 Task: Move the task Develop a new customer relationship management (CRM) system to the section To-Do in the project AgileAura and sort the tasks in the project by Last modified on
Action: Mouse moved to (565, 226)
Screenshot: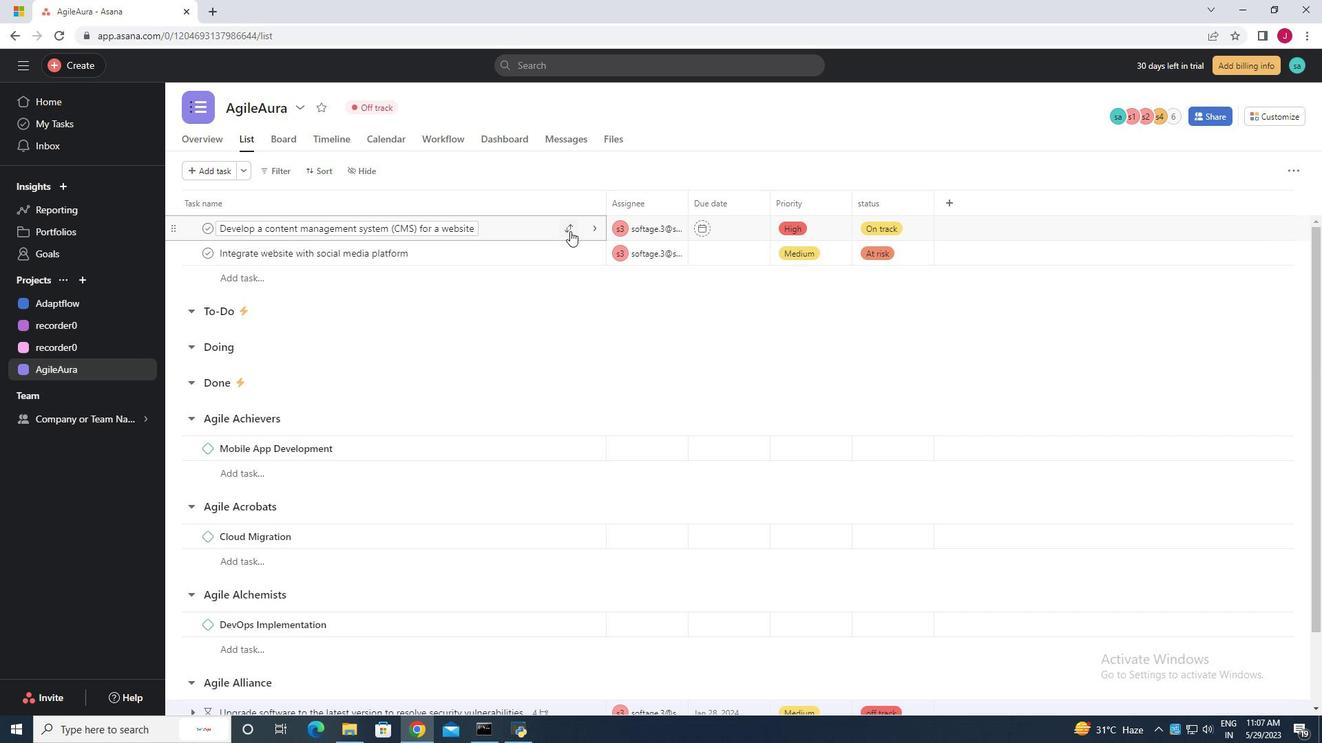 
Action: Mouse pressed left at (565, 226)
Screenshot: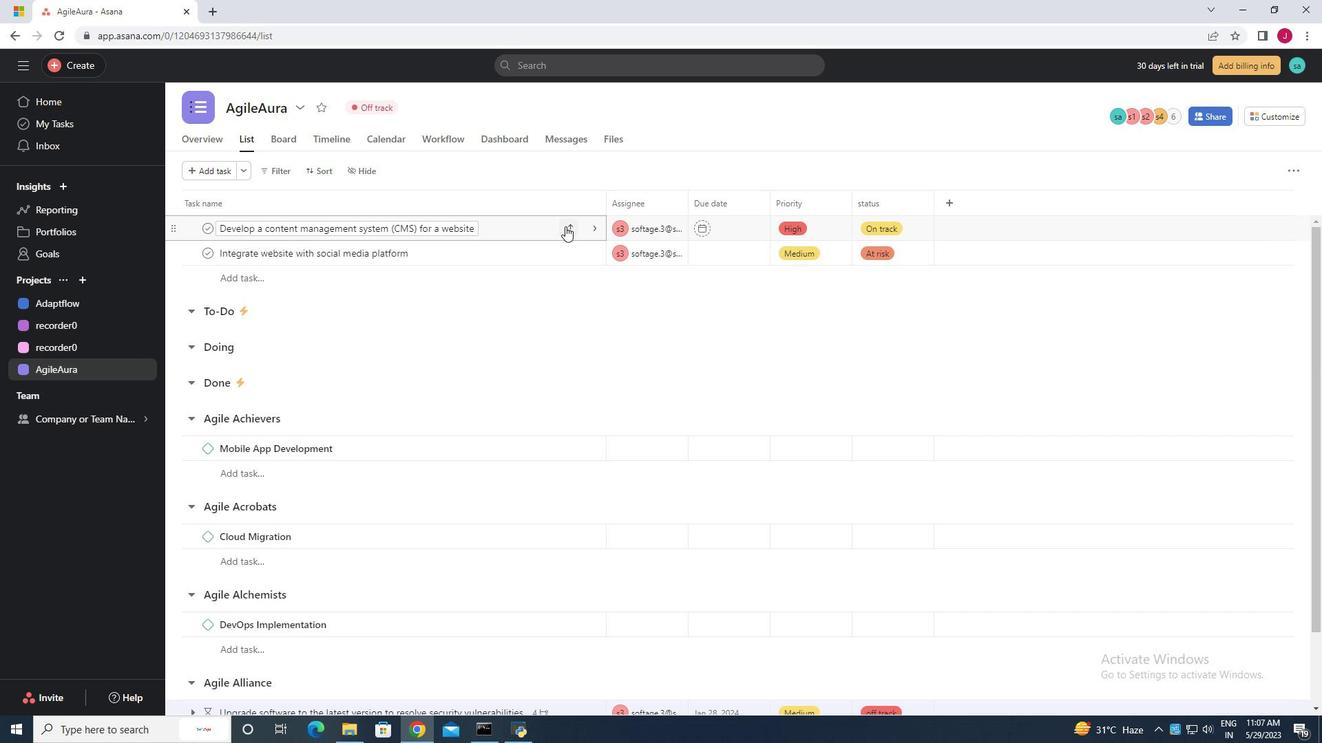 
Action: Mouse moved to (521, 298)
Screenshot: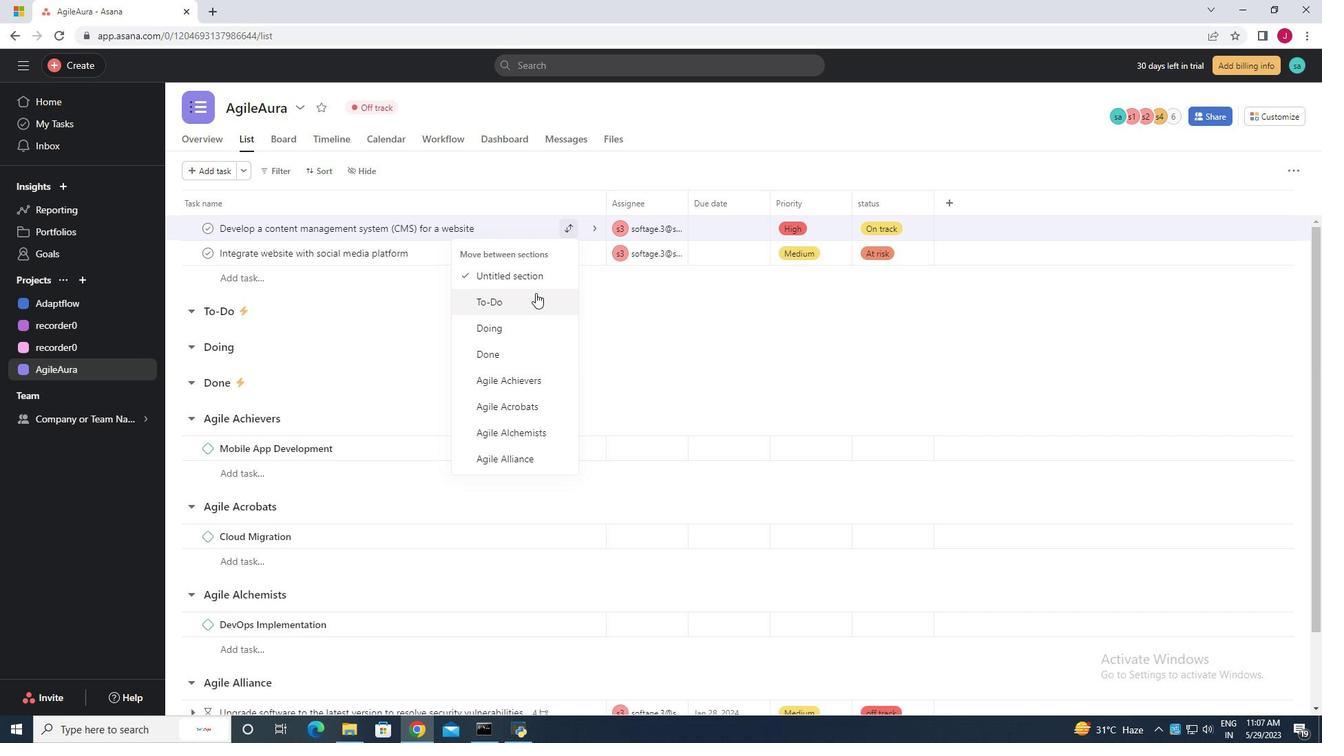 
Action: Mouse pressed left at (521, 298)
Screenshot: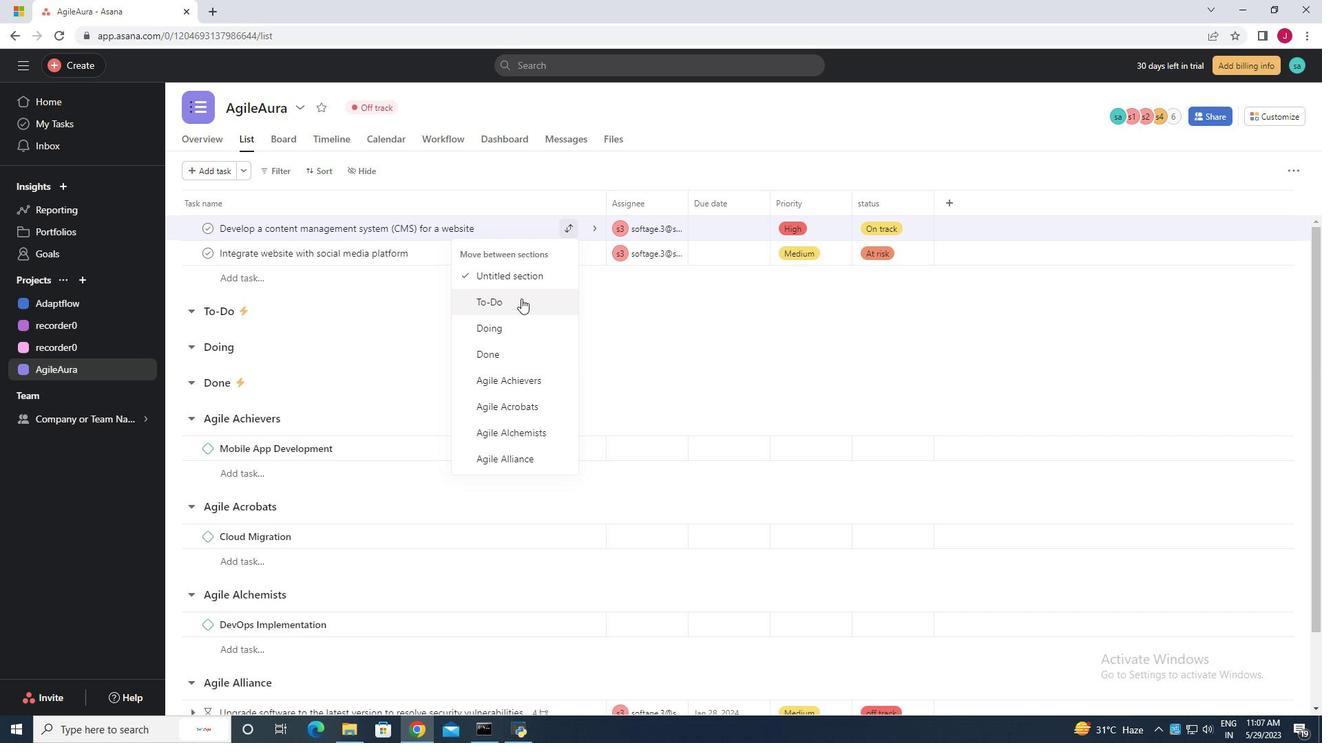 
Action: Mouse moved to (316, 172)
Screenshot: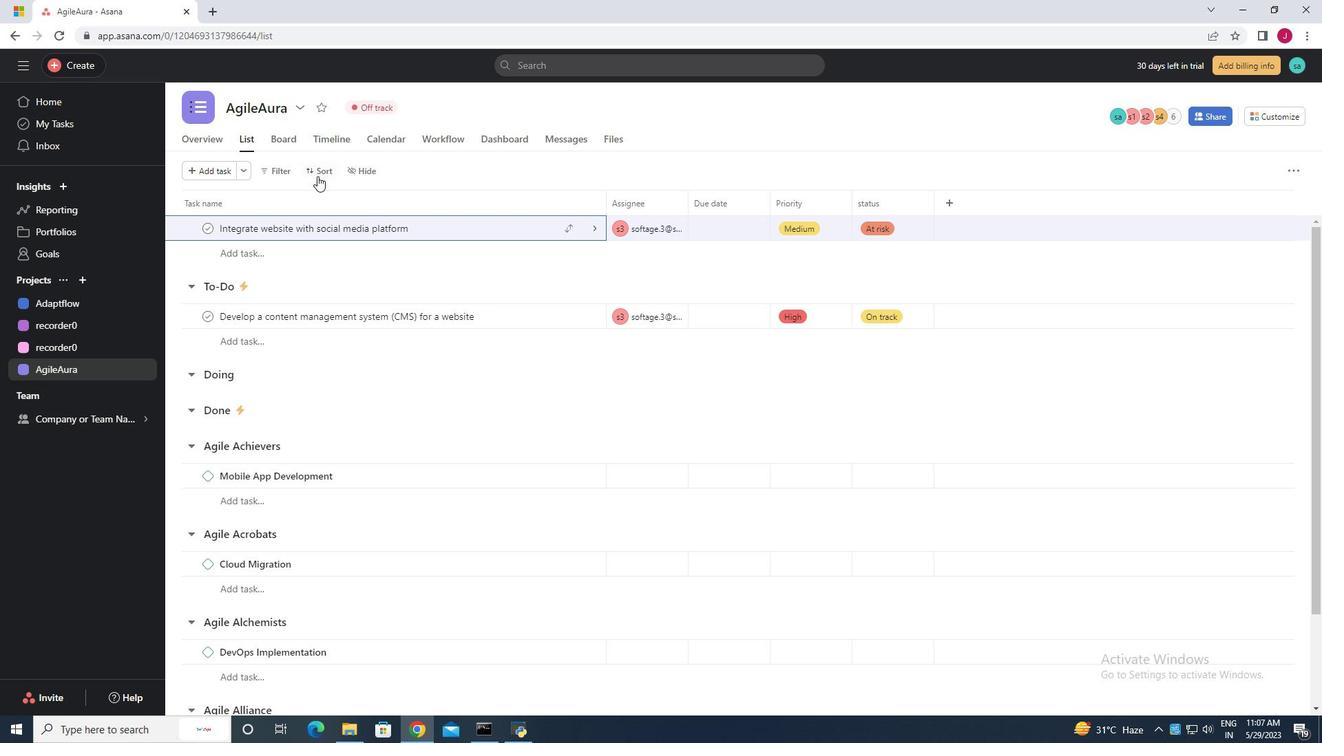 
Action: Mouse pressed left at (316, 172)
Screenshot: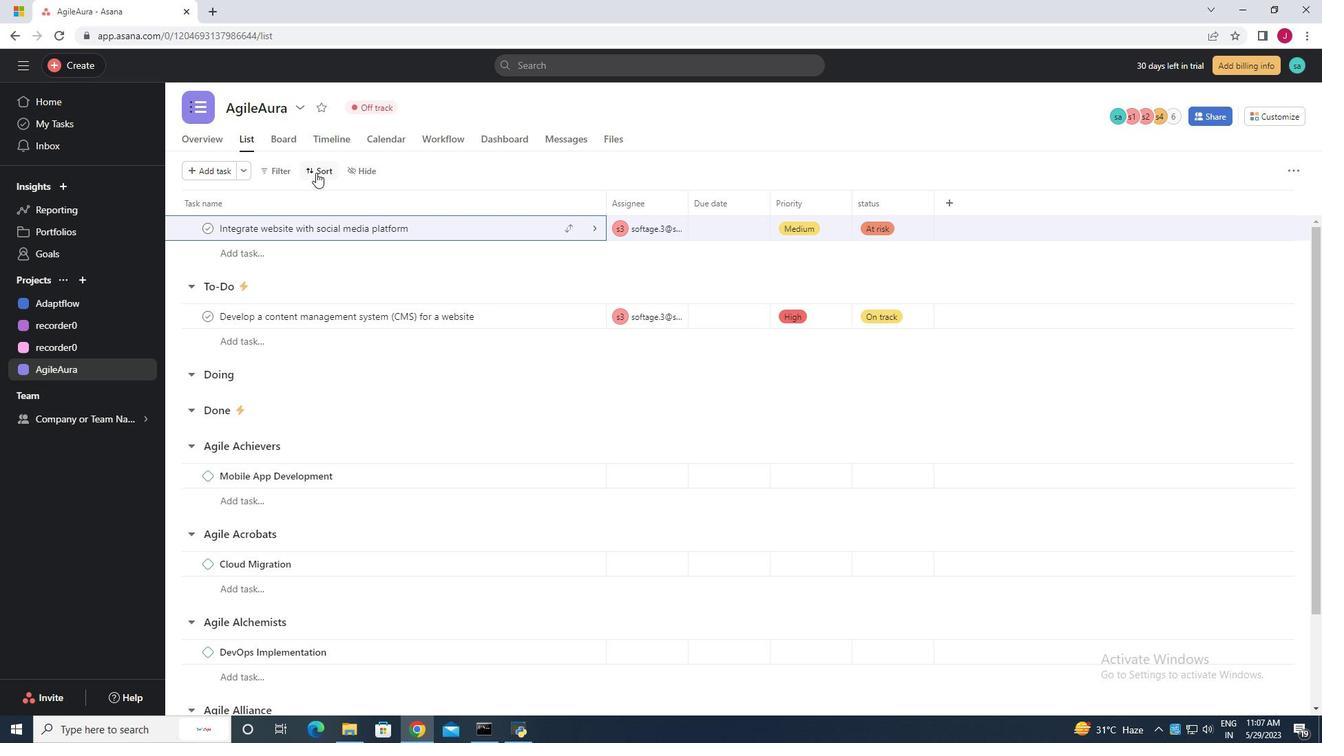 
Action: Mouse moved to (375, 363)
Screenshot: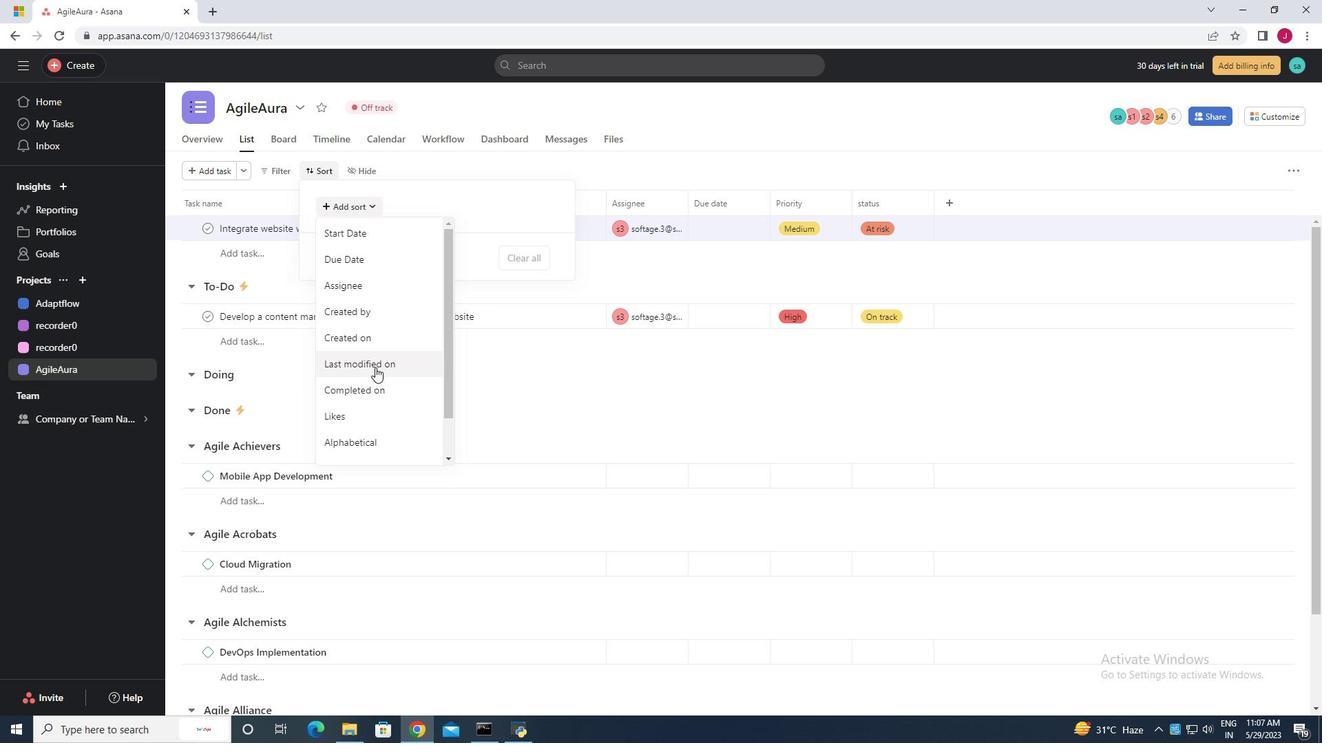 
Action: Mouse pressed left at (375, 363)
Screenshot: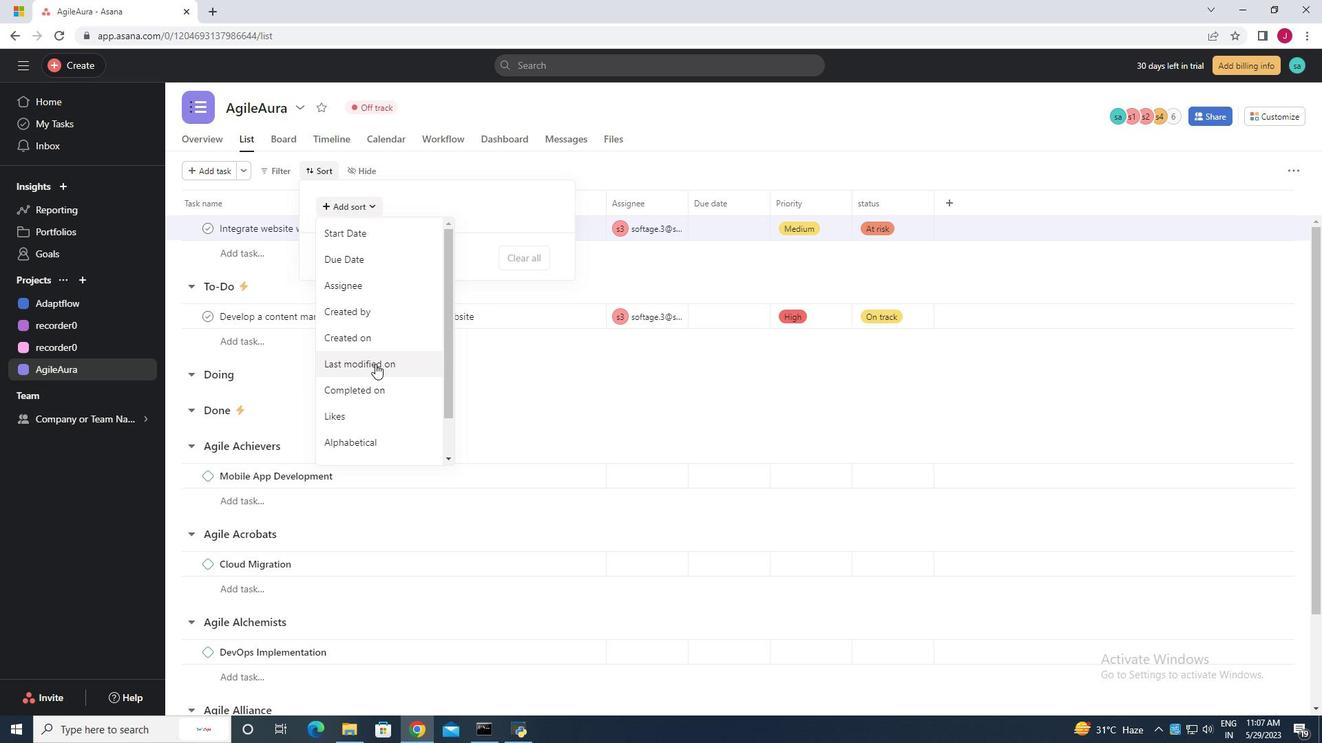
Action: Mouse moved to (681, 383)
Screenshot: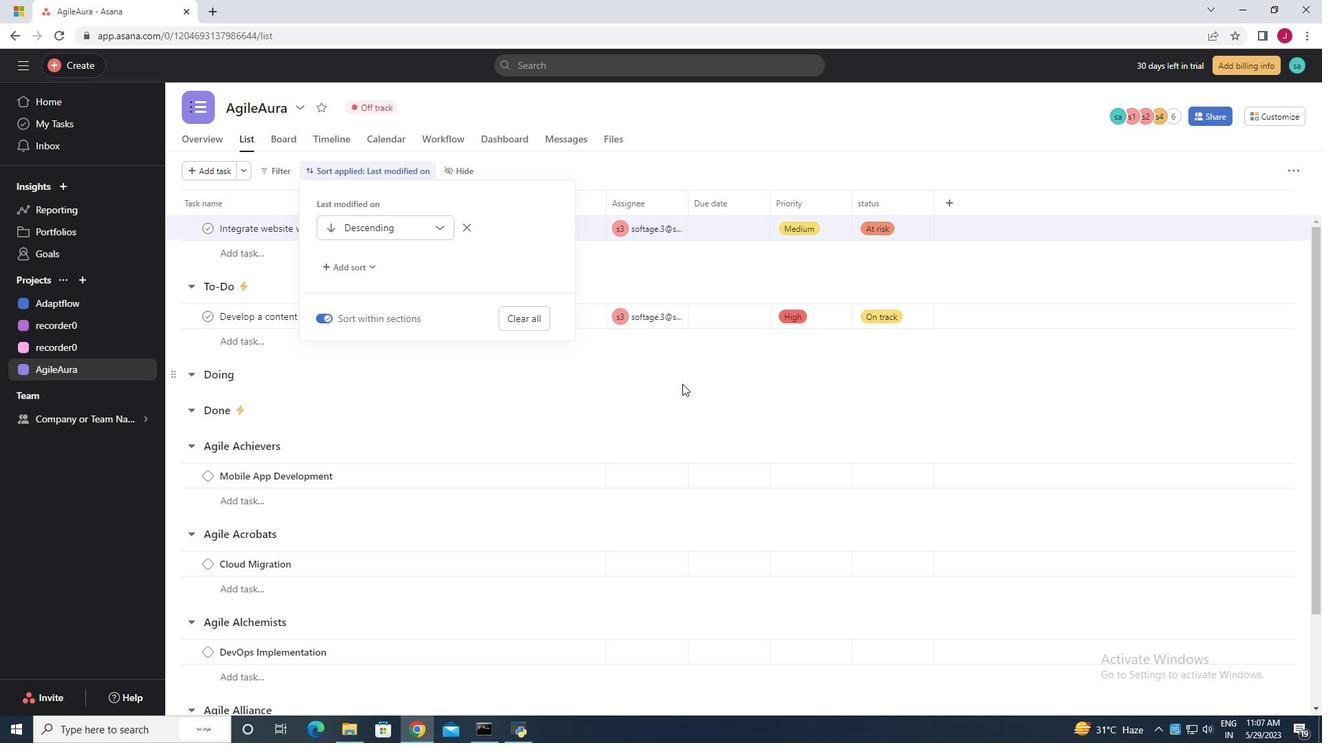 
Action: Mouse pressed left at (681, 383)
Screenshot: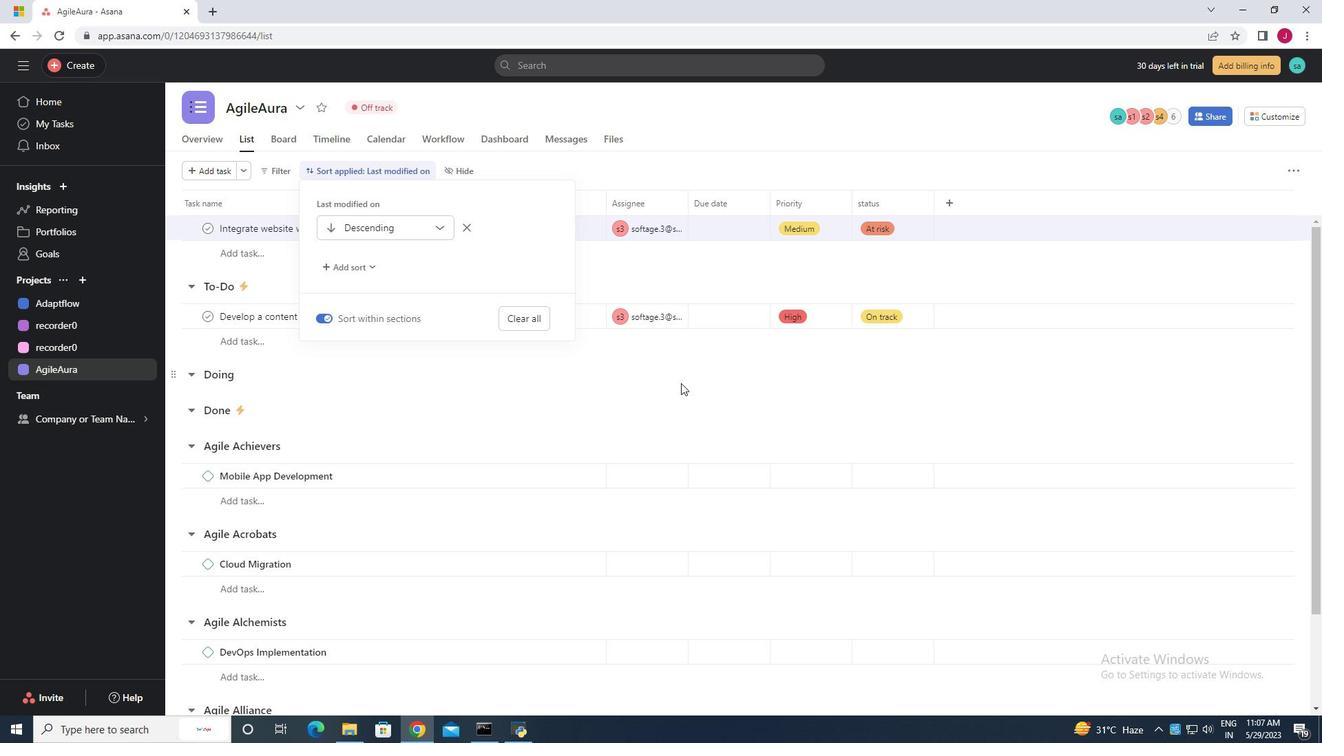 
Action: Mouse moved to (666, 379)
Screenshot: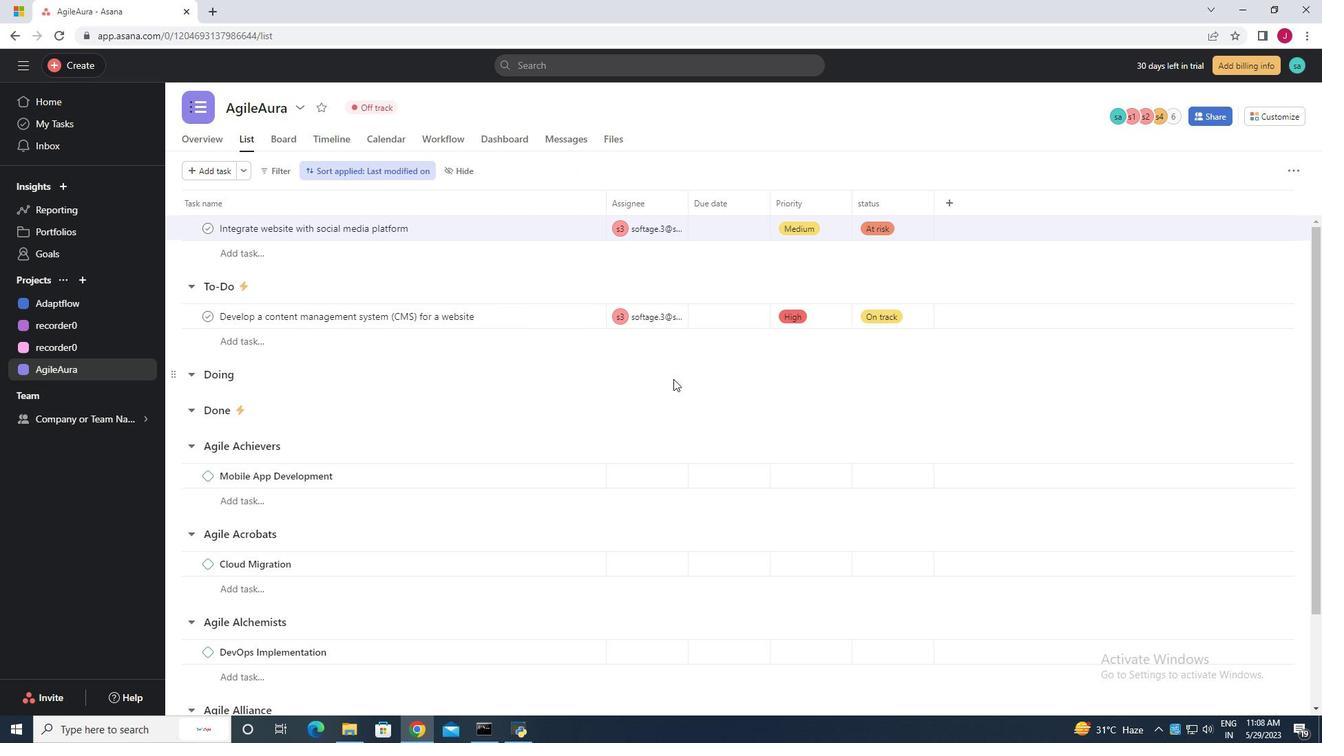 
